 Task: Create a blank project BrainBridge with privacy Public and default view as List and in the team Taskers . Create three sections in the project as To-Do, Doing and Done
Action: Mouse moved to (84, 273)
Screenshot: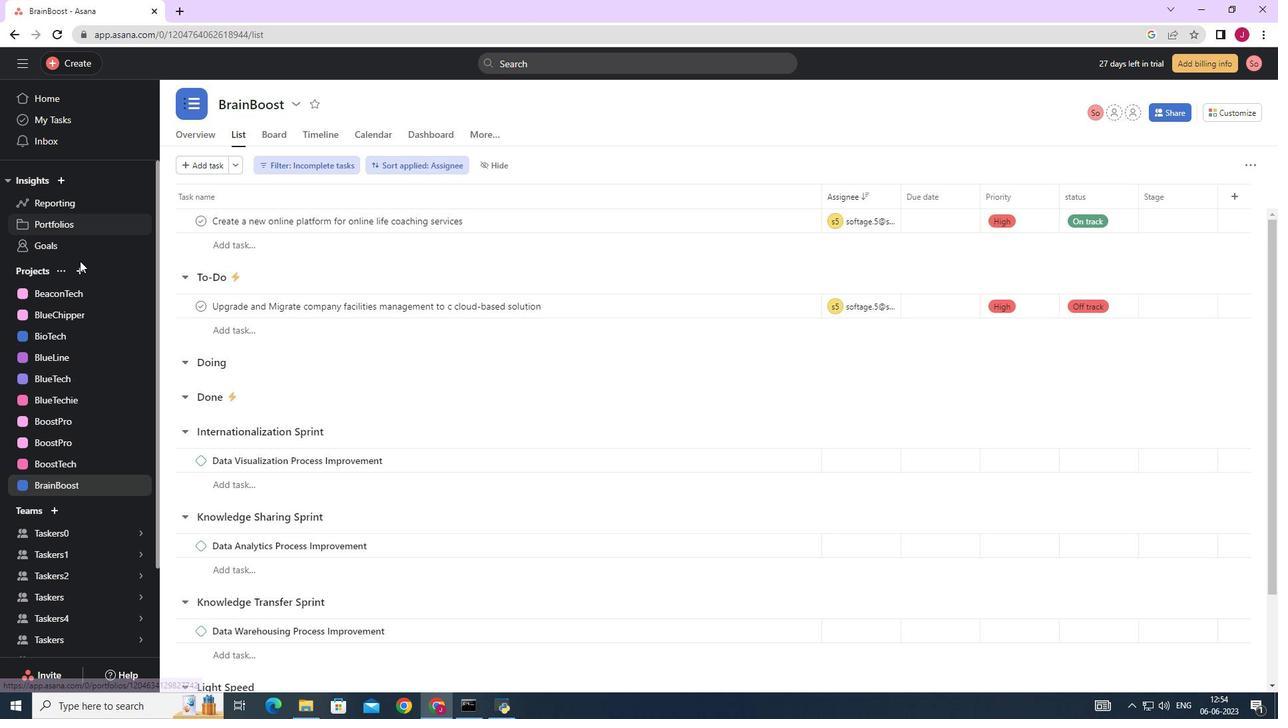 
Action: Mouse pressed left at (84, 273)
Screenshot: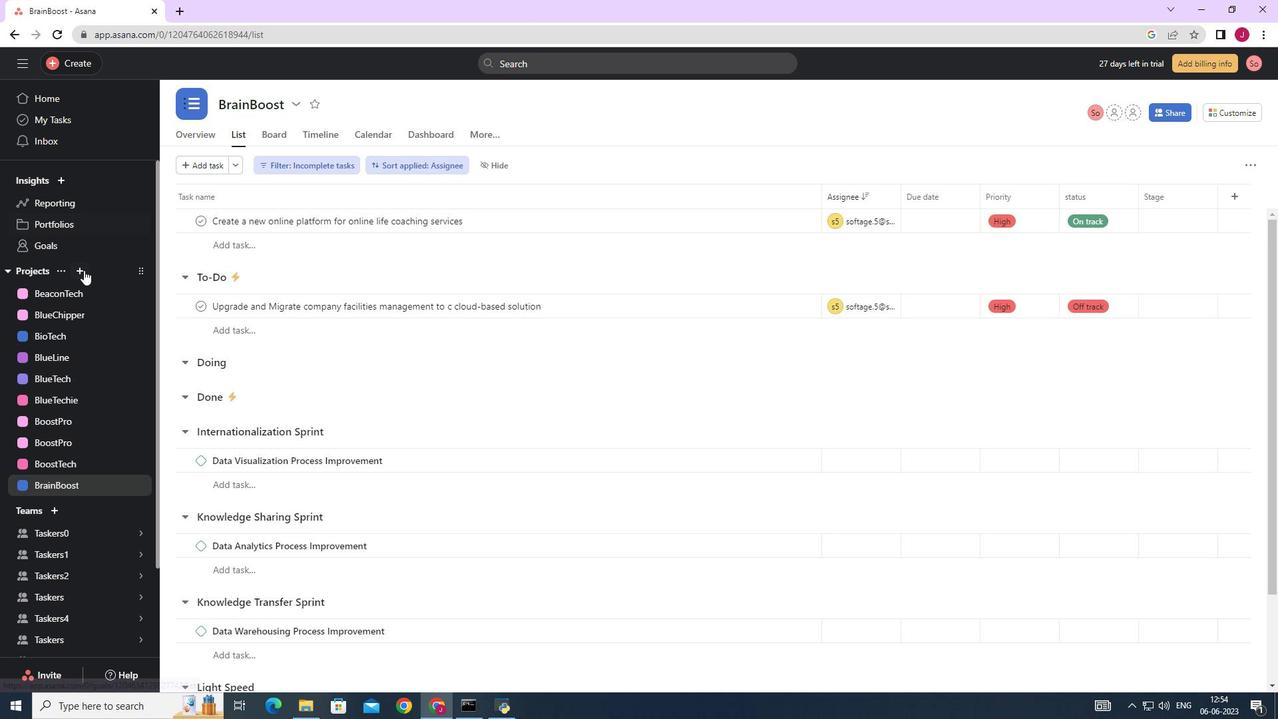 
Action: Mouse moved to (134, 301)
Screenshot: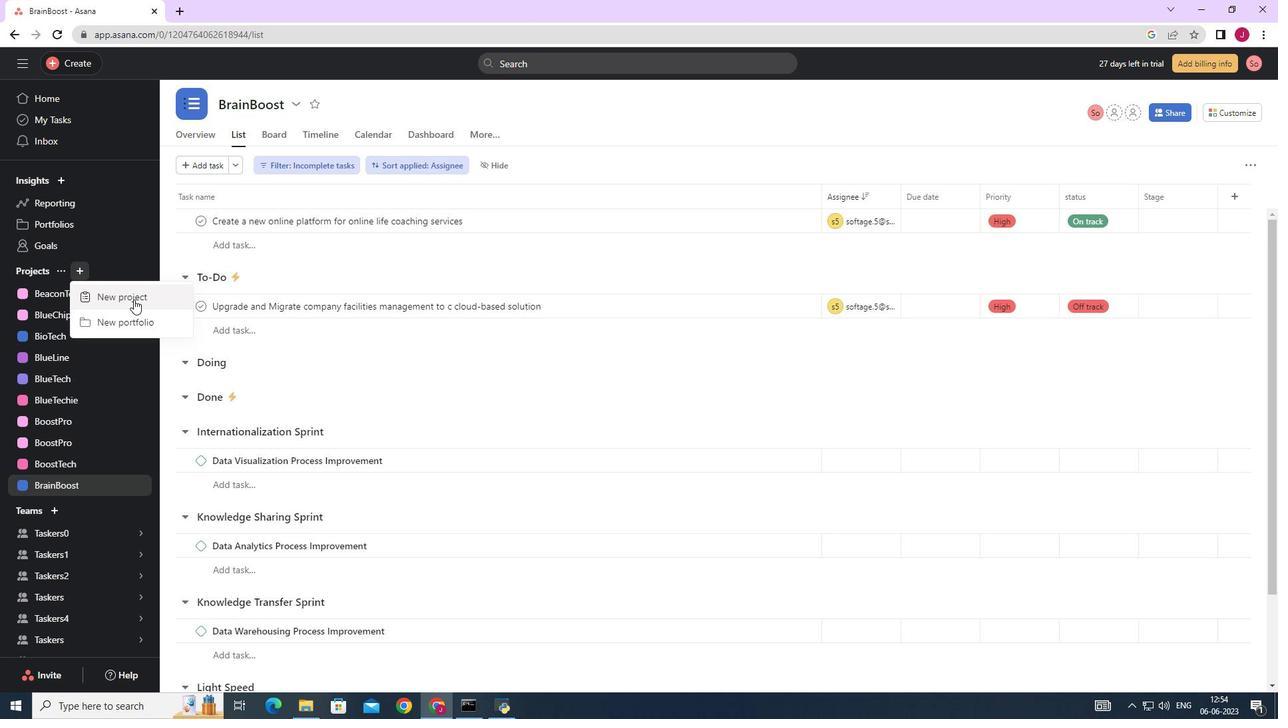 
Action: Mouse pressed left at (134, 301)
Screenshot: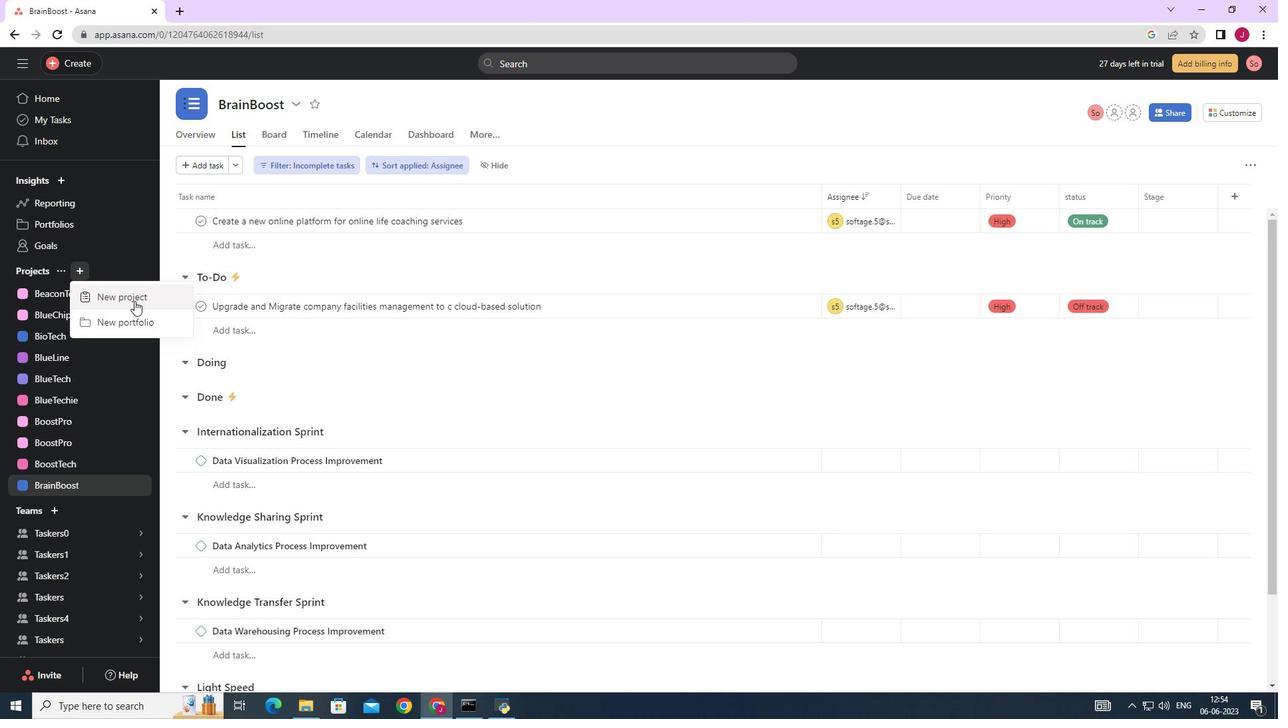 
Action: Mouse moved to (520, 274)
Screenshot: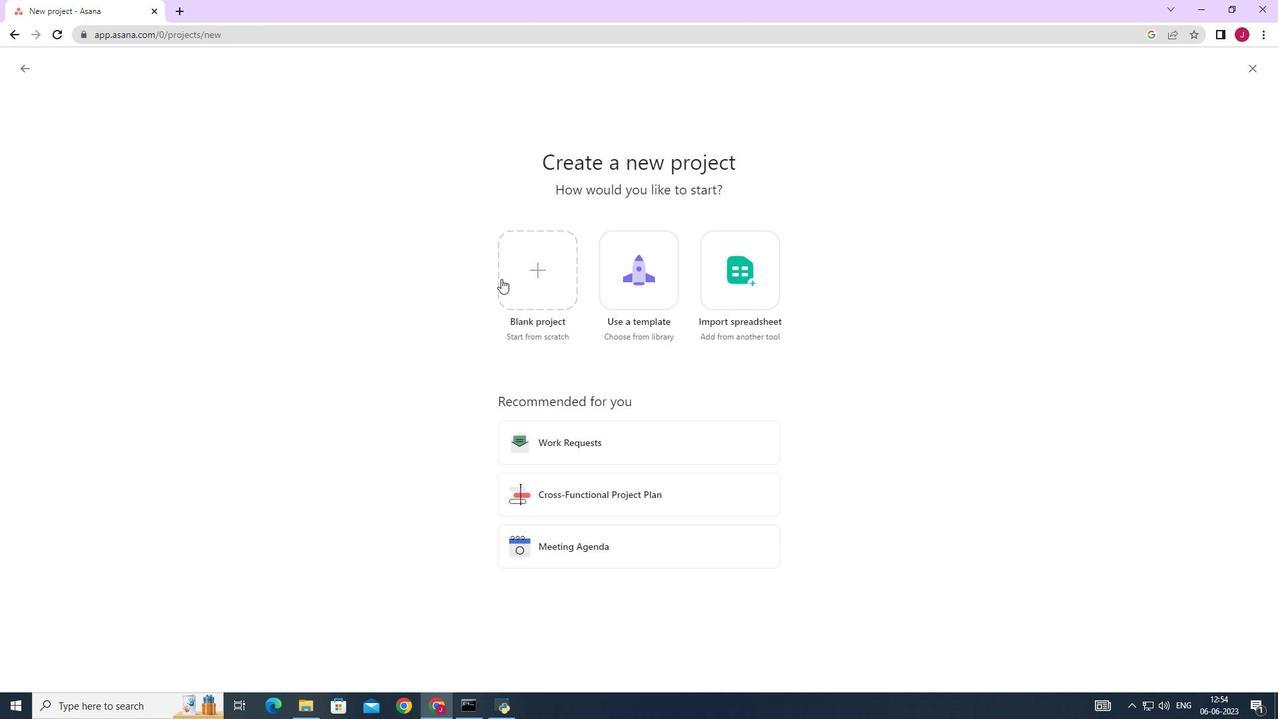 
Action: Mouse pressed left at (520, 274)
Screenshot: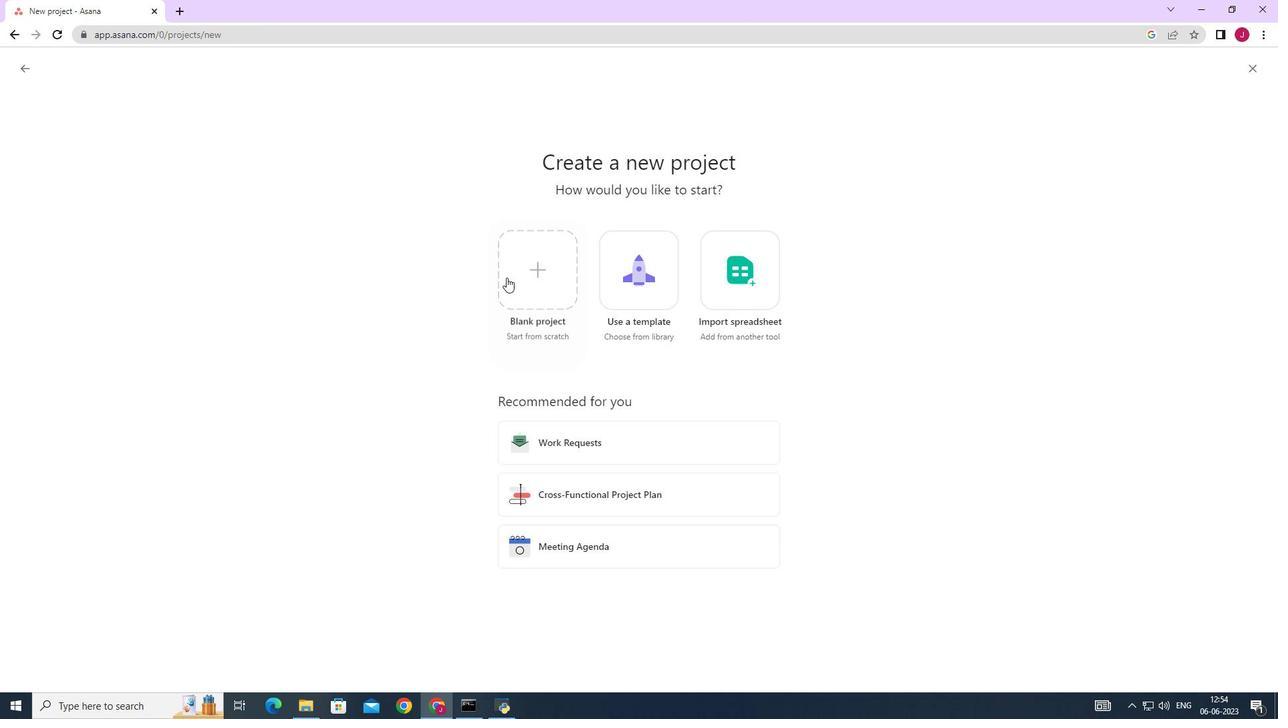 
Action: Mouse moved to (334, 166)
Screenshot: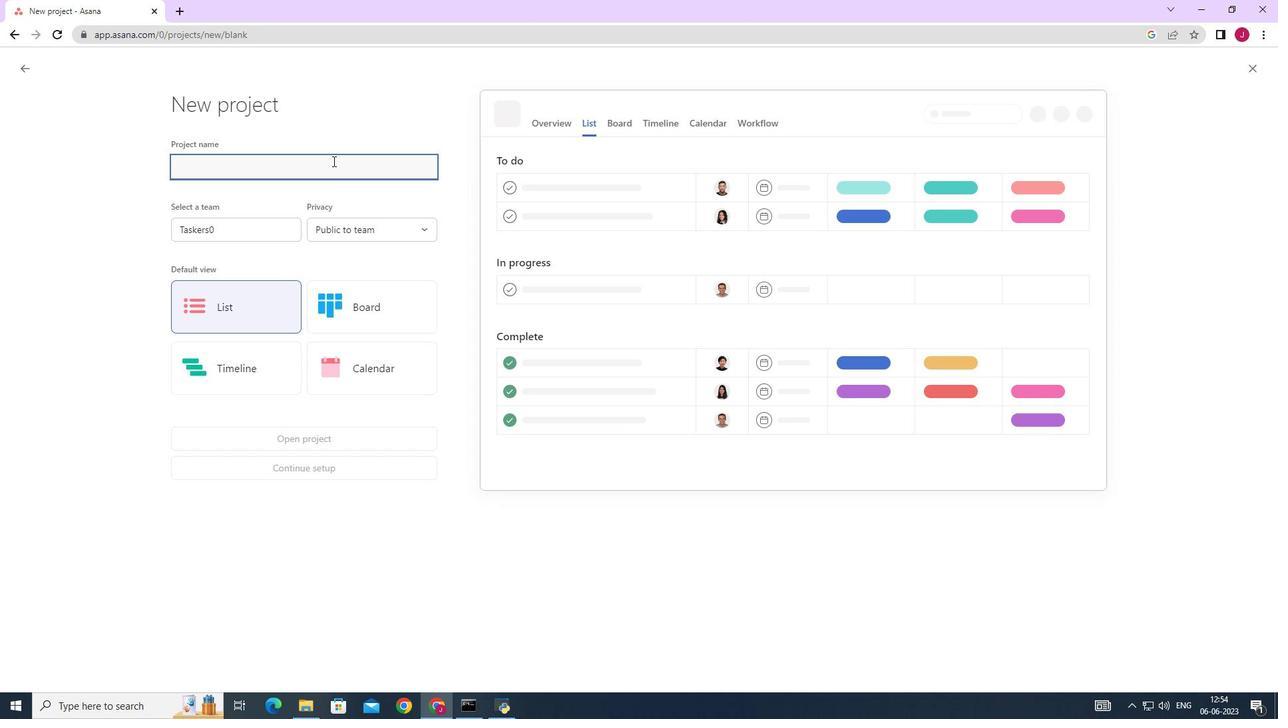 
Action: Mouse pressed left at (334, 166)
Screenshot: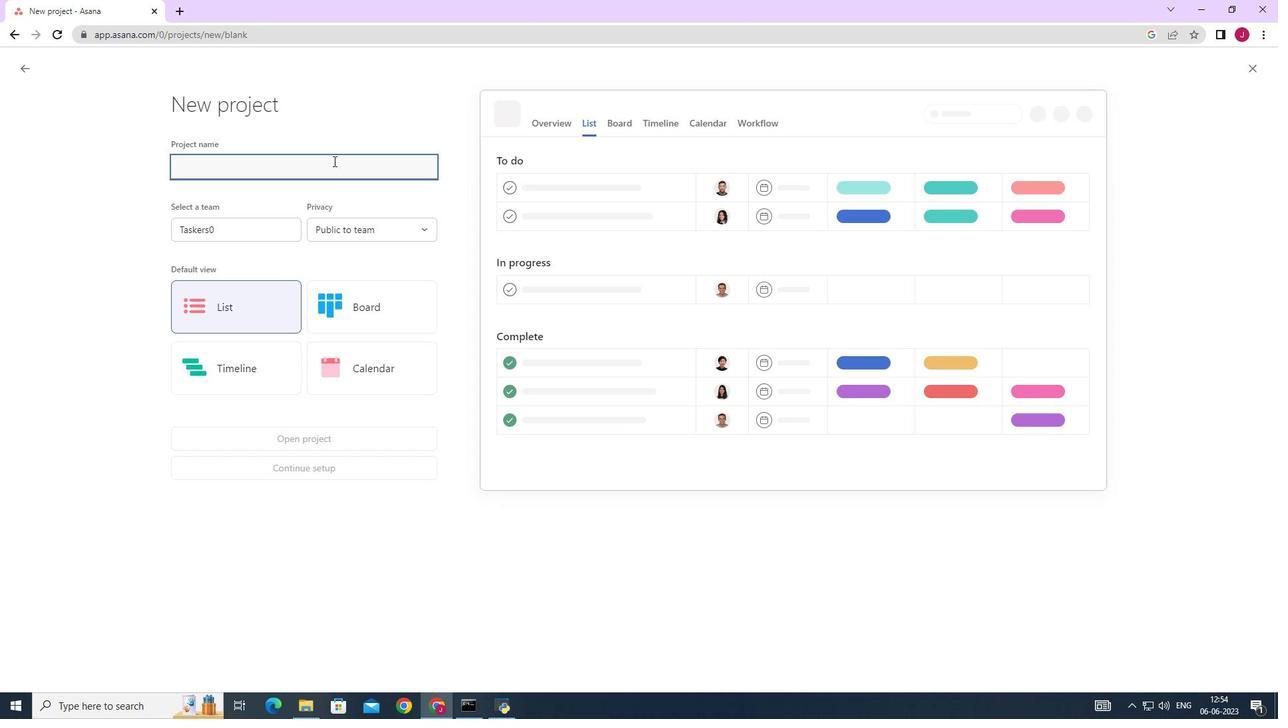 
Action: Key pressed <Key.caps_lock>B<Key.caps_lock>rain<Key.space><Key.backspace><Key.caps_lock>BR<Key.caps_lock><Key.backspace><Key.caps_lock><Key.caps_lock>ri
Screenshot: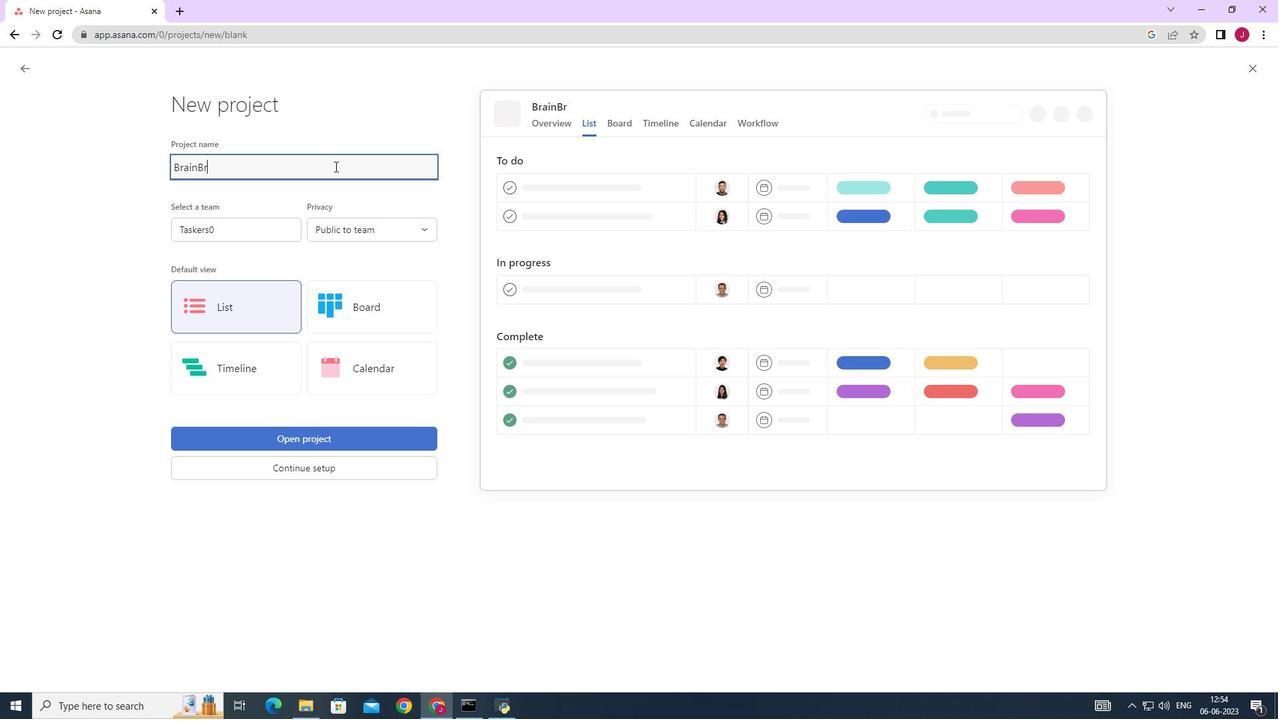 
Action: Mouse moved to (334, 167)
Screenshot: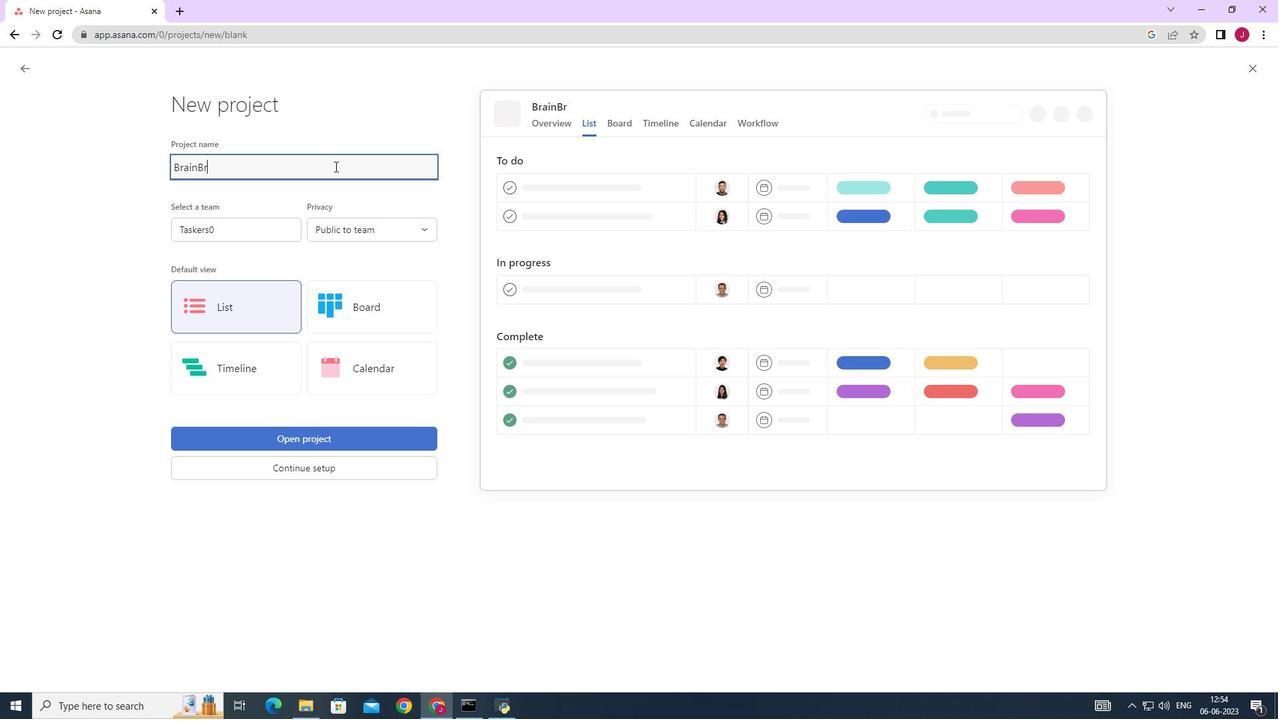 
Action: Key pressed dge
Screenshot: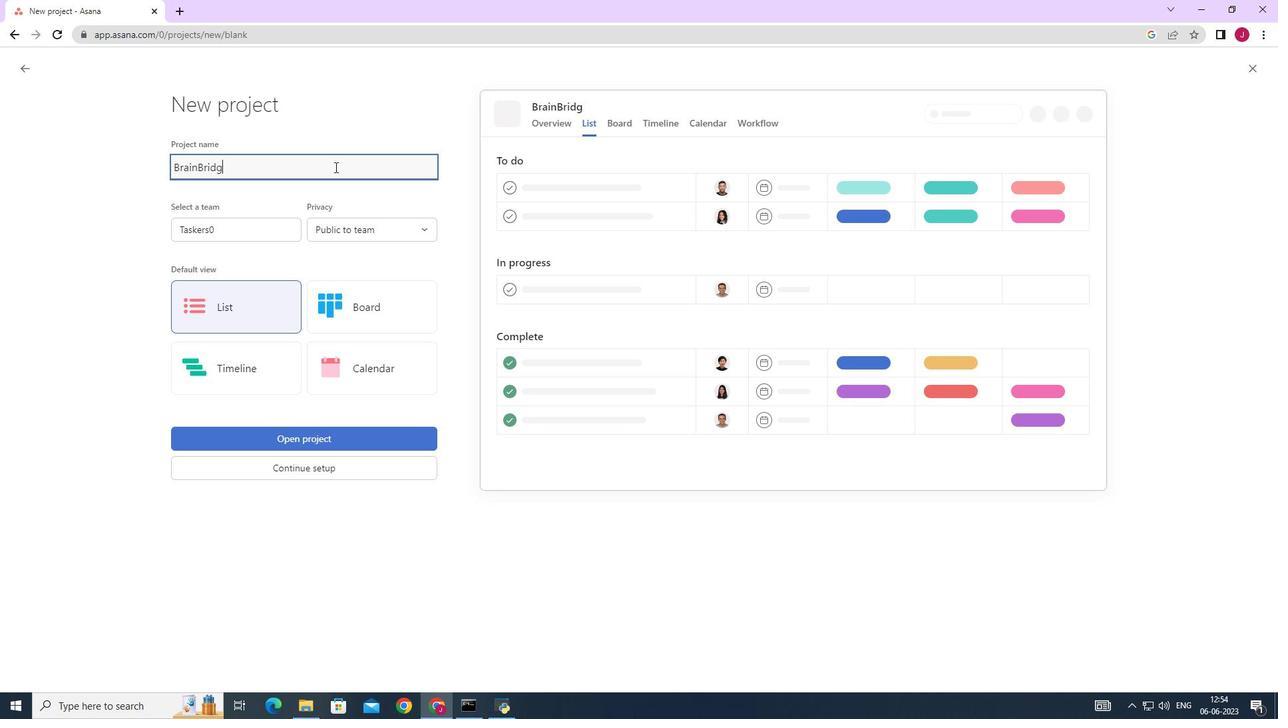 
Action: Mouse moved to (235, 231)
Screenshot: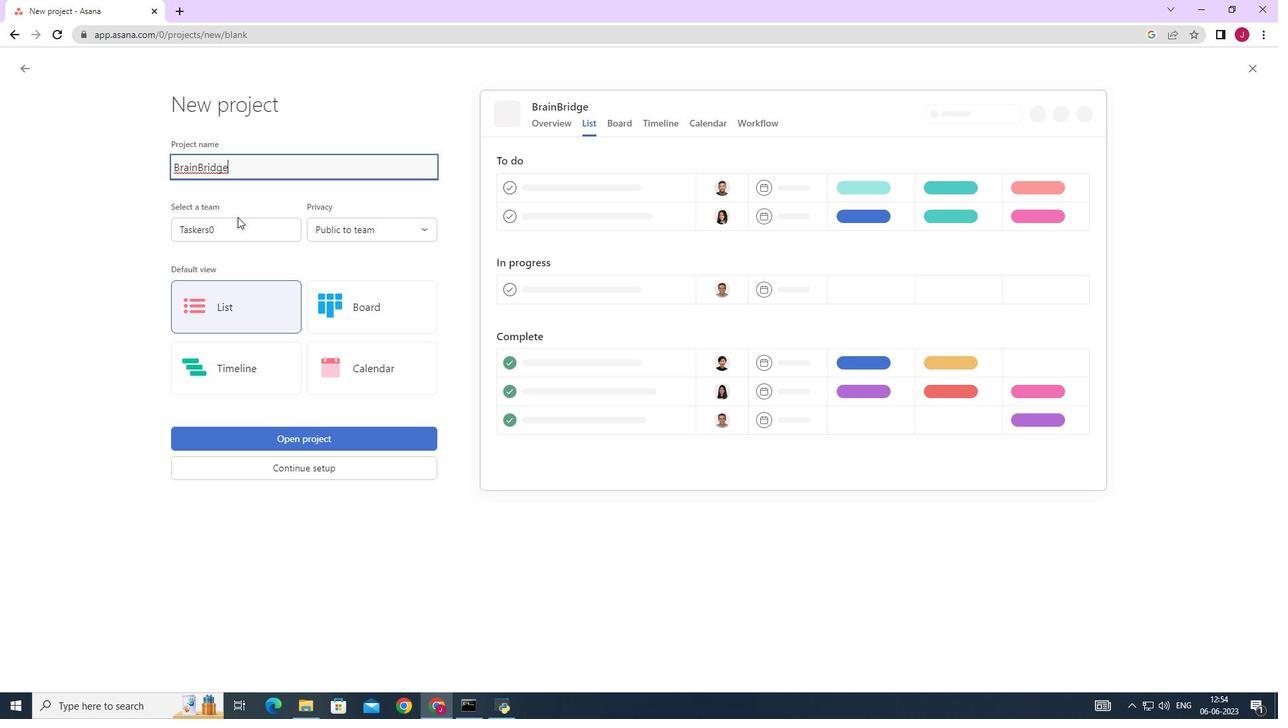 
Action: Mouse pressed left at (235, 231)
Screenshot: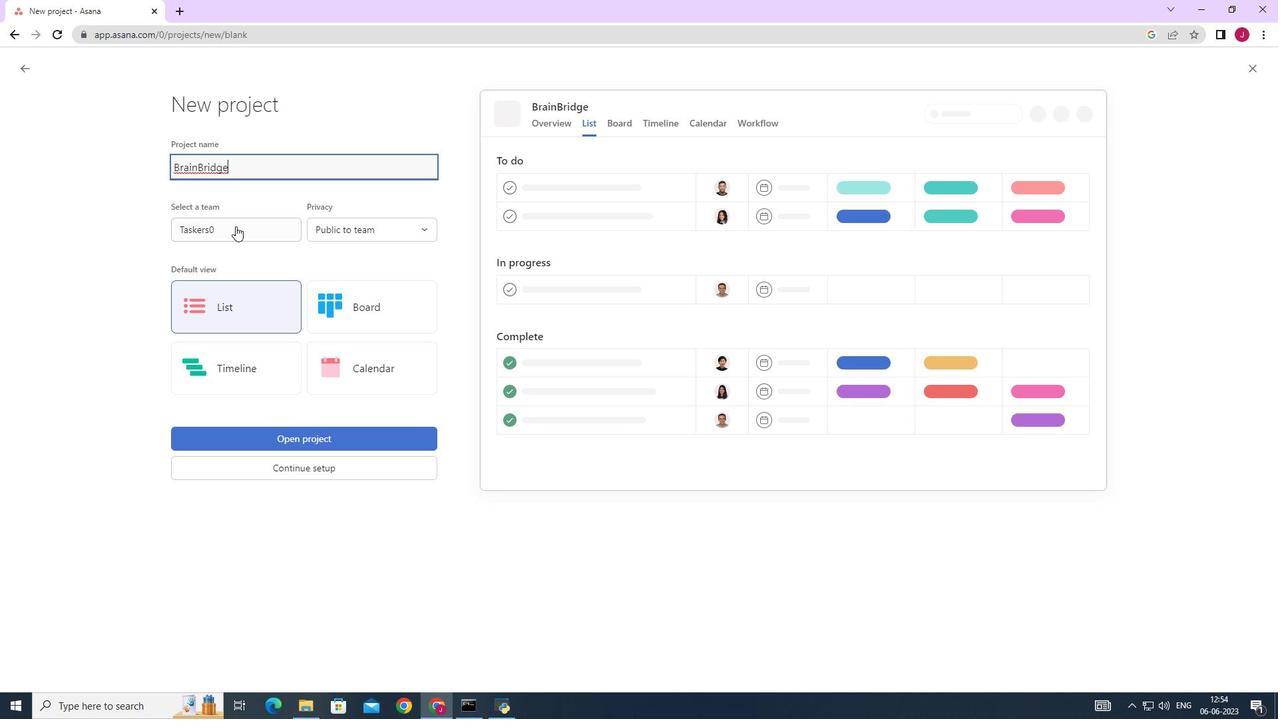 
Action: Mouse moved to (232, 279)
Screenshot: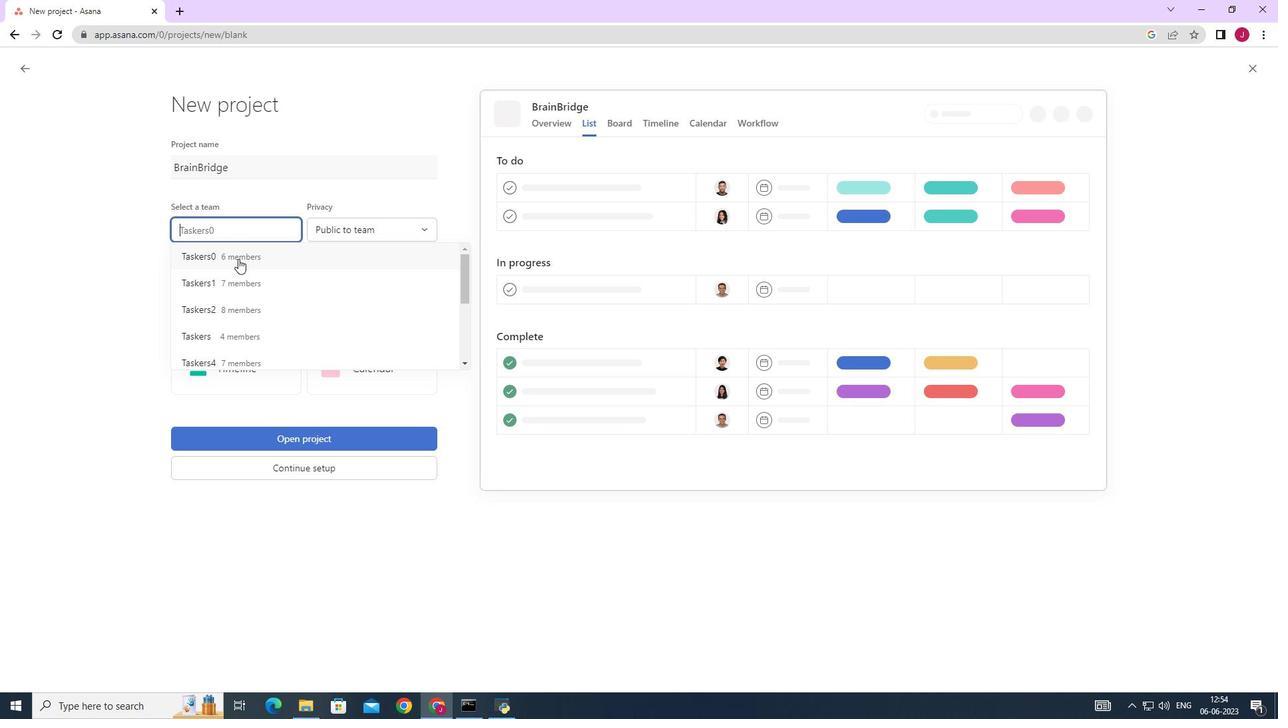 
Action: Mouse pressed left at (232, 279)
Screenshot: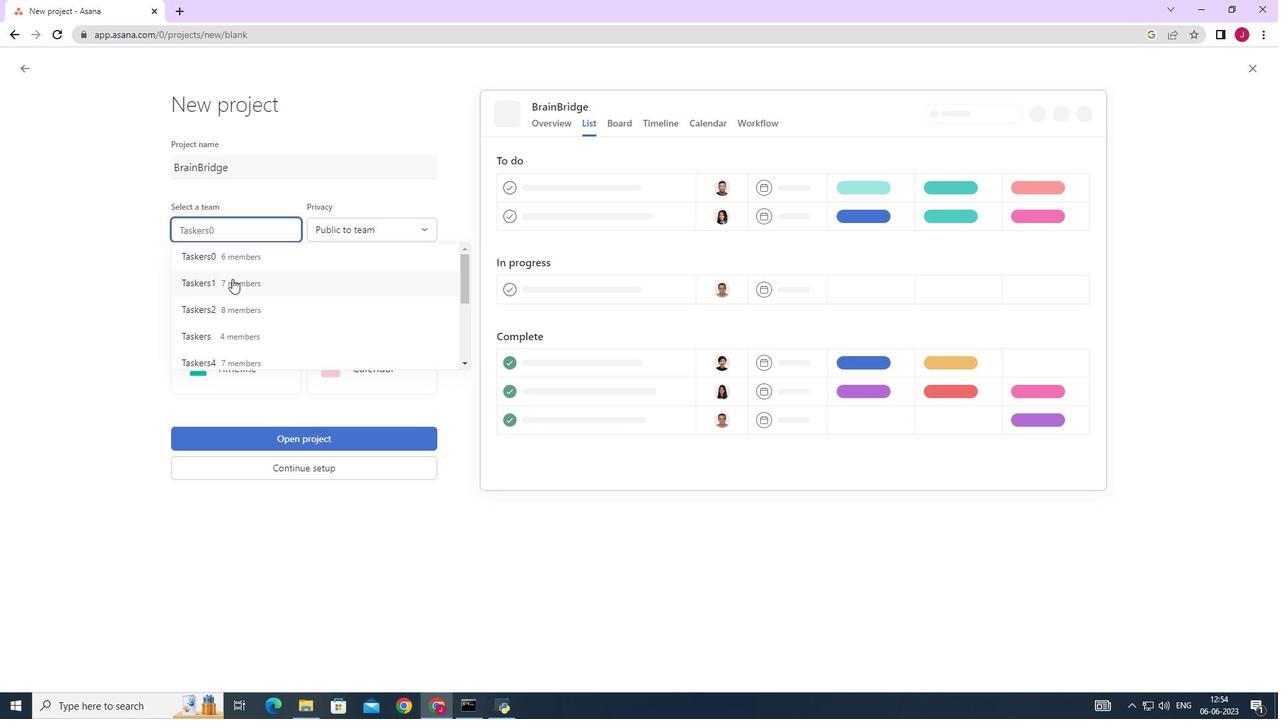 
Action: Mouse moved to (376, 233)
Screenshot: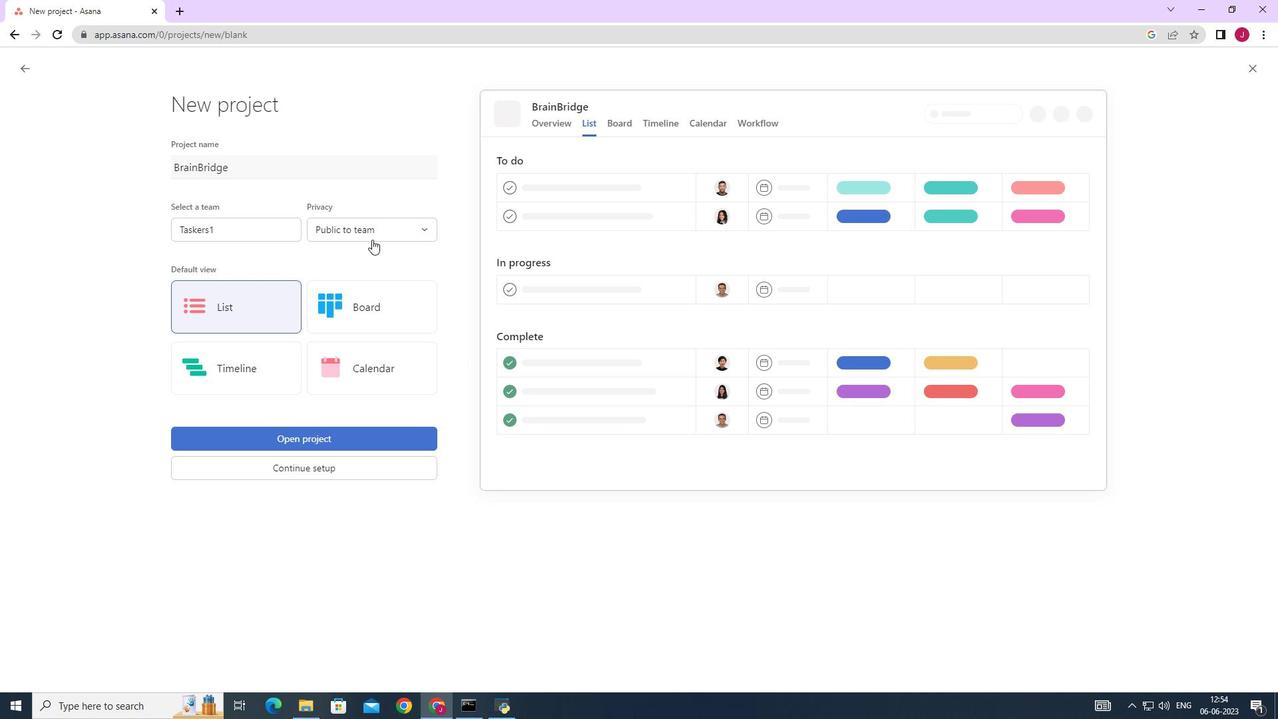 
Action: Mouse pressed left at (376, 233)
Screenshot: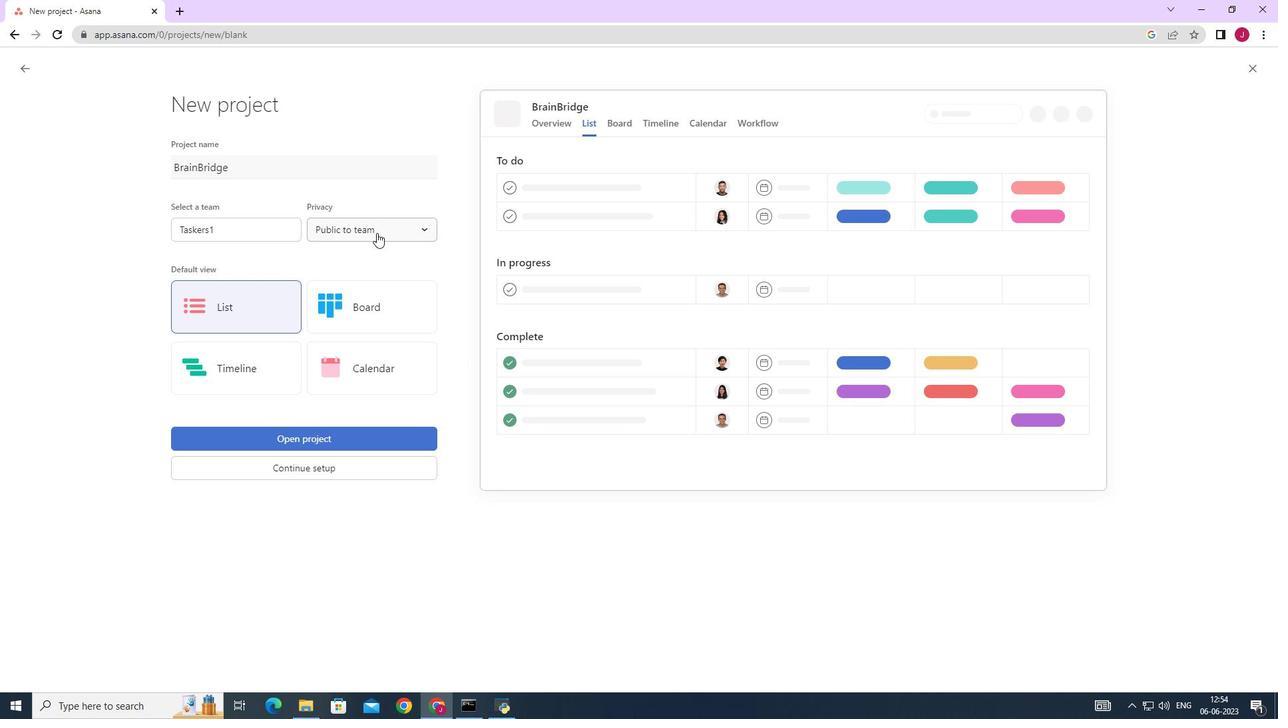 
Action: Mouse moved to (369, 254)
Screenshot: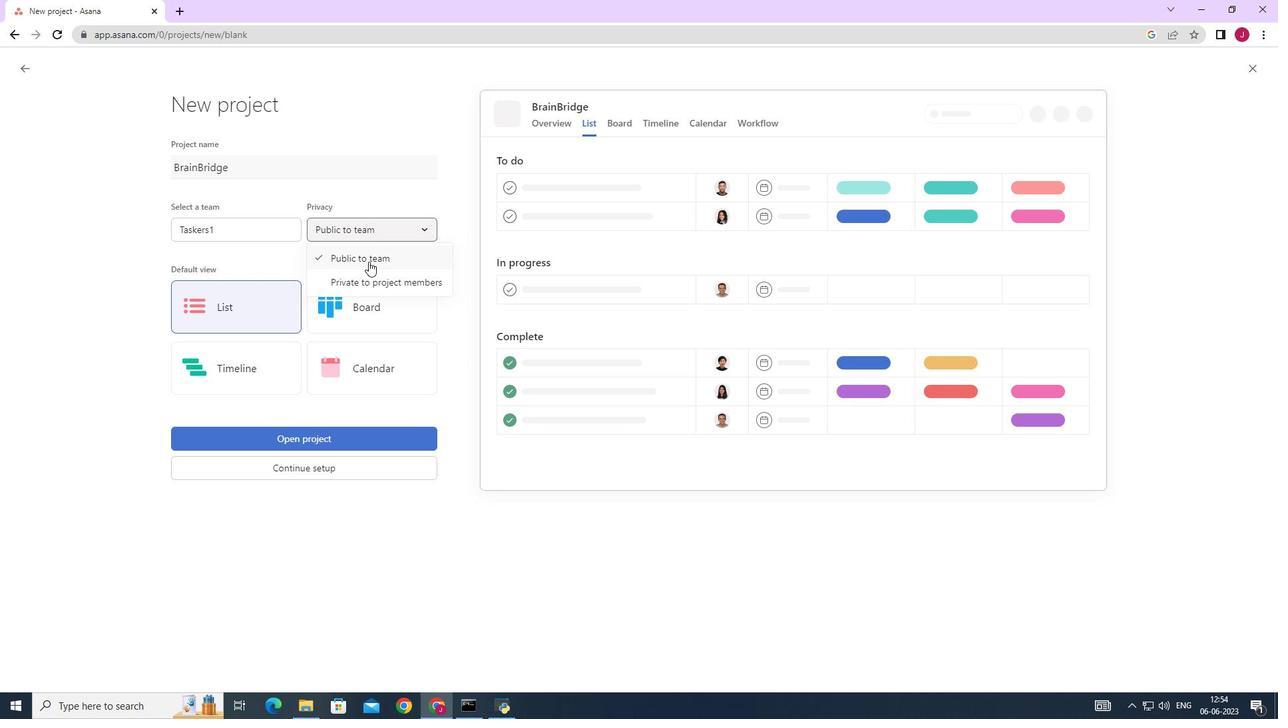 
Action: Mouse pressed left at (369, 254)
Screenshot: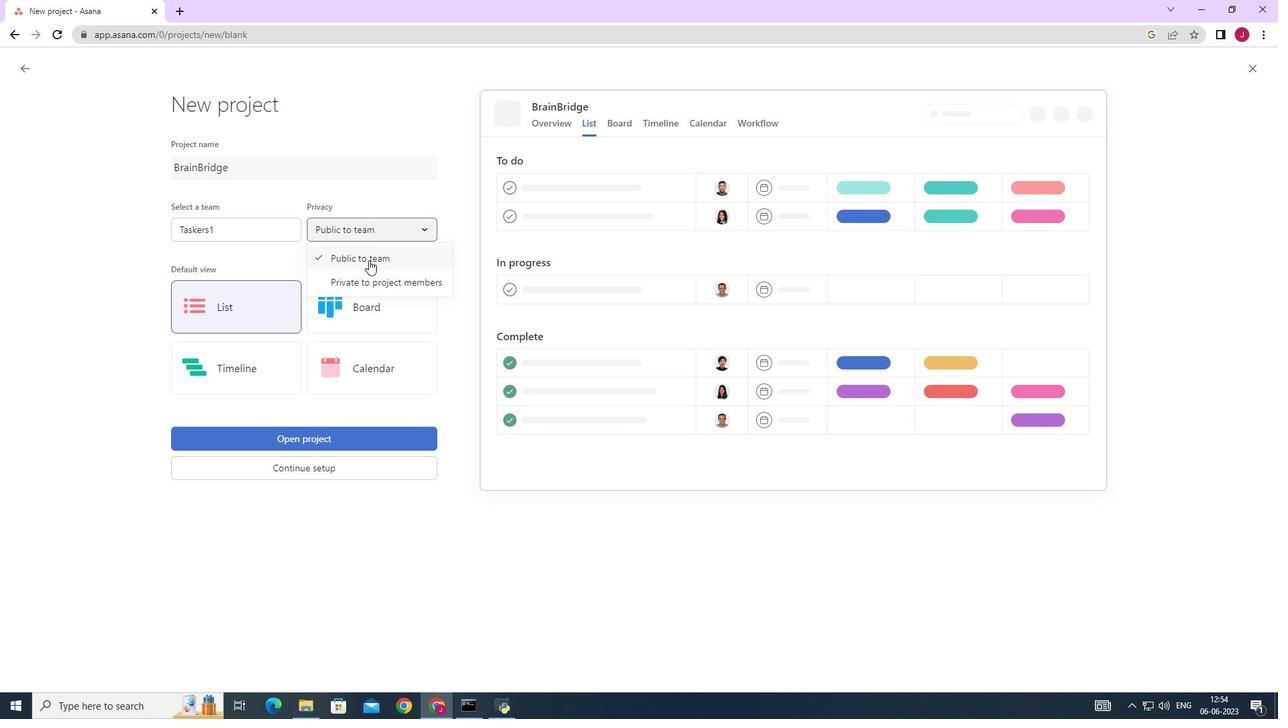
Action: Mouse moved to (243, 308)
Screenshot: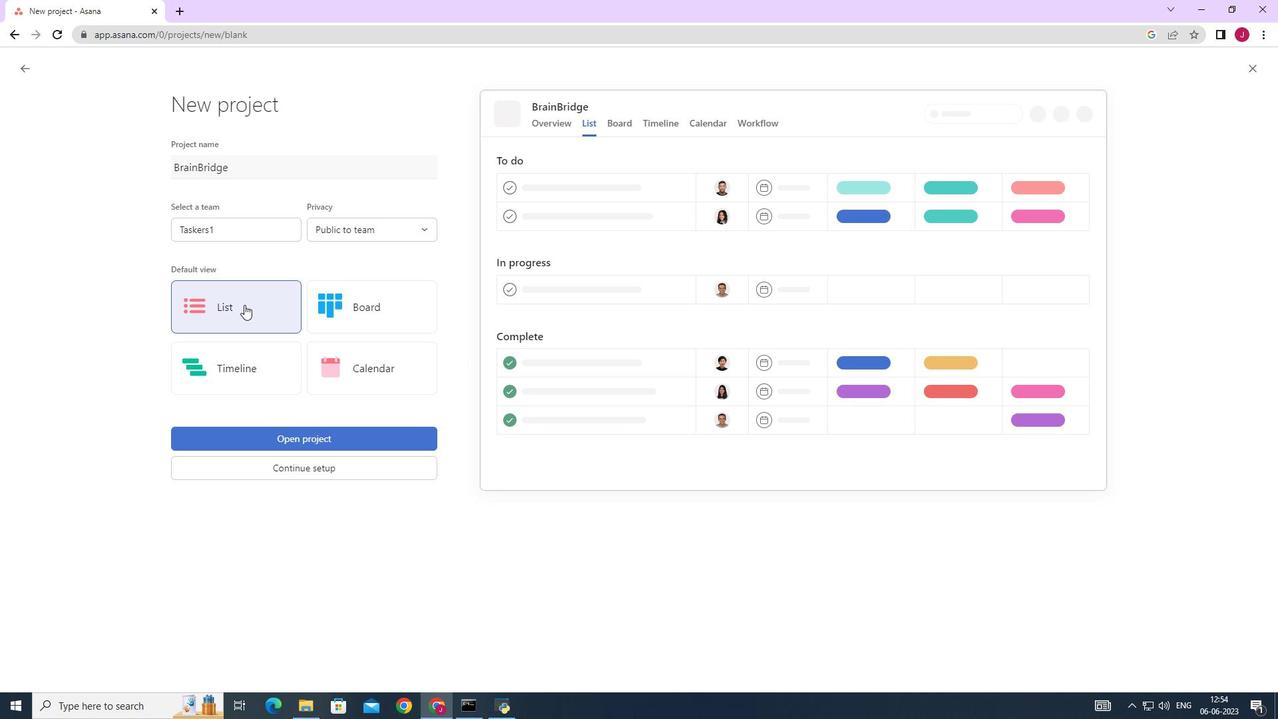 
Action: Mouse pressed left at (243, 308)
Screenshot: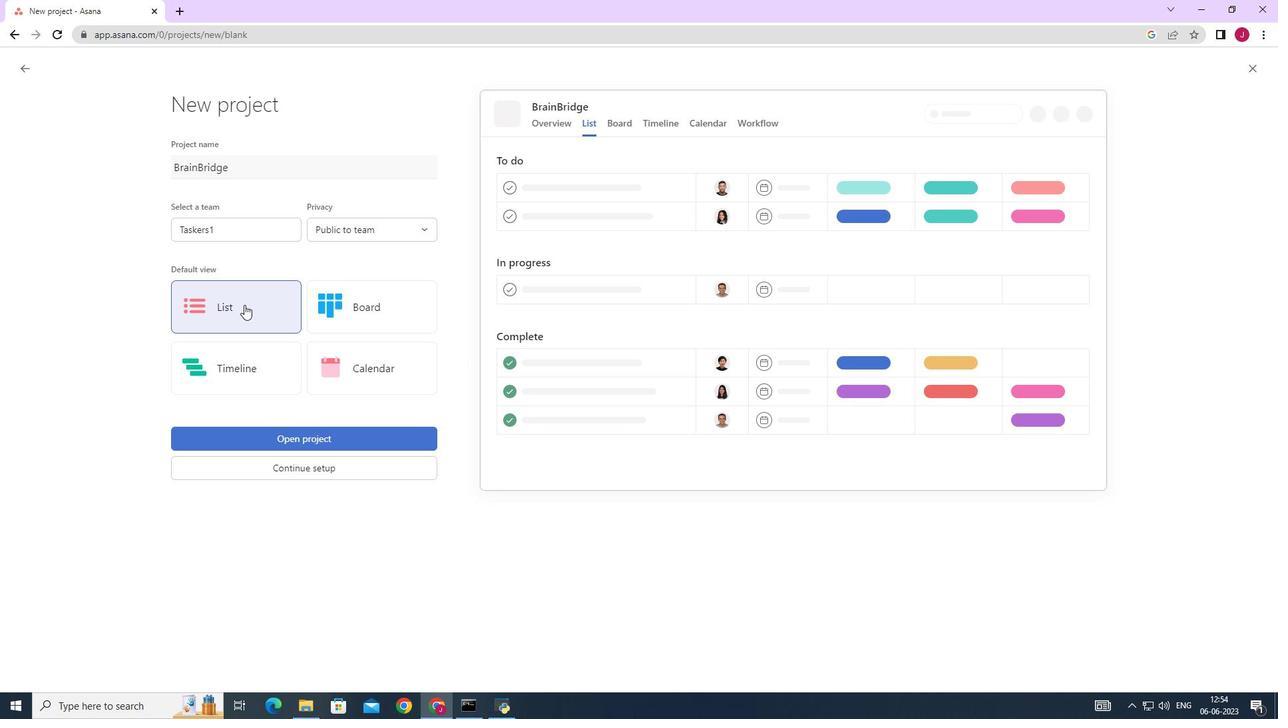 
Action: Mouse moved to (285, 434)
Screenshot: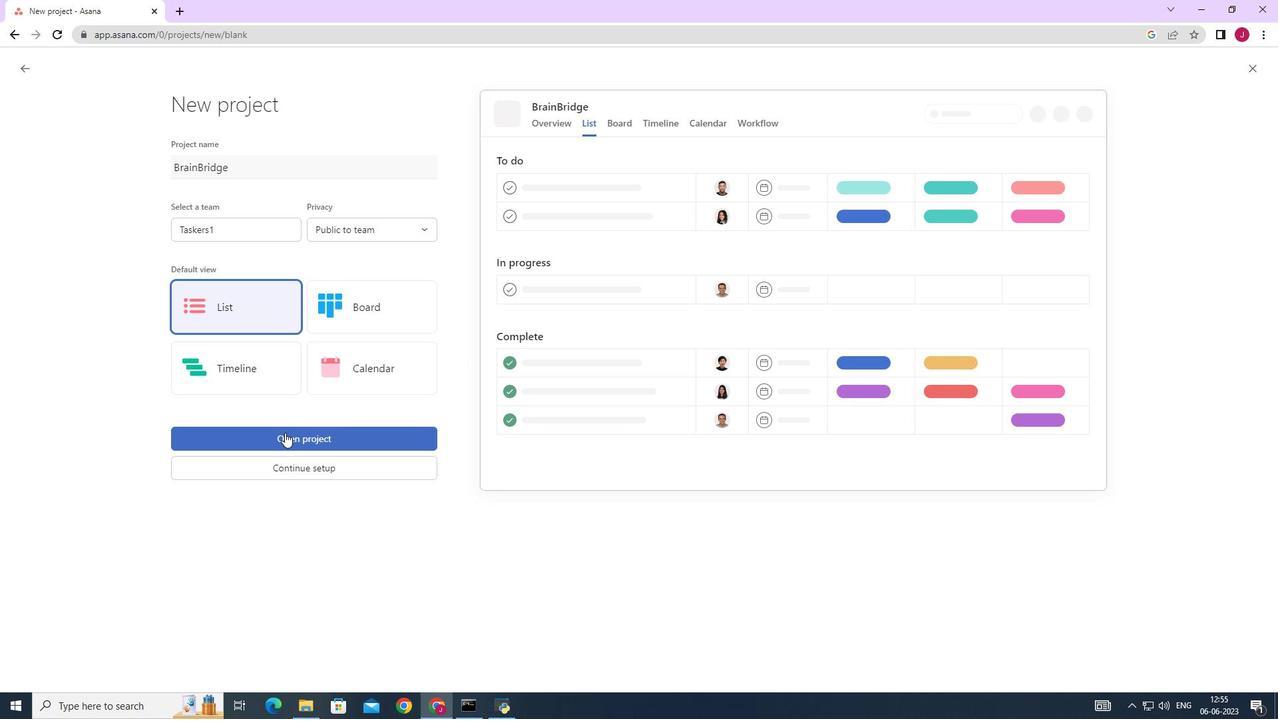 
Action: Mouse pressed left at (285, 434)
Screenshot: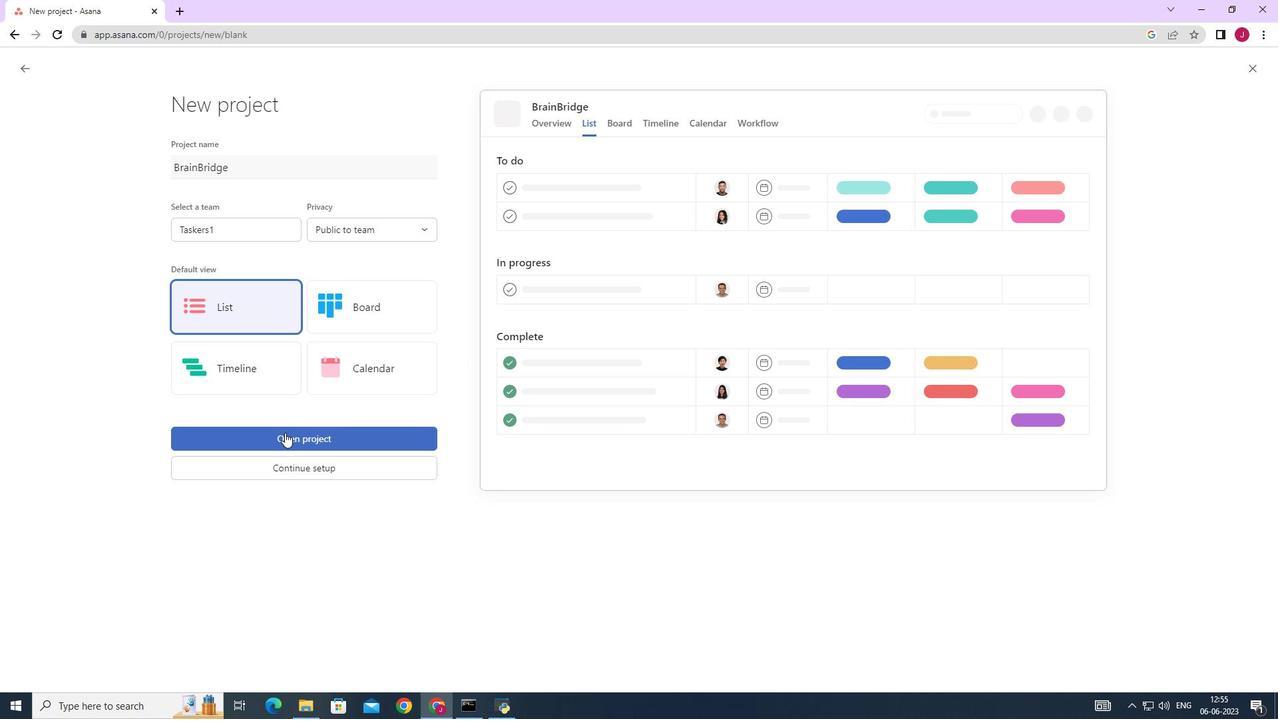
Action: Mouse moved to (223, 290)
Screenshot: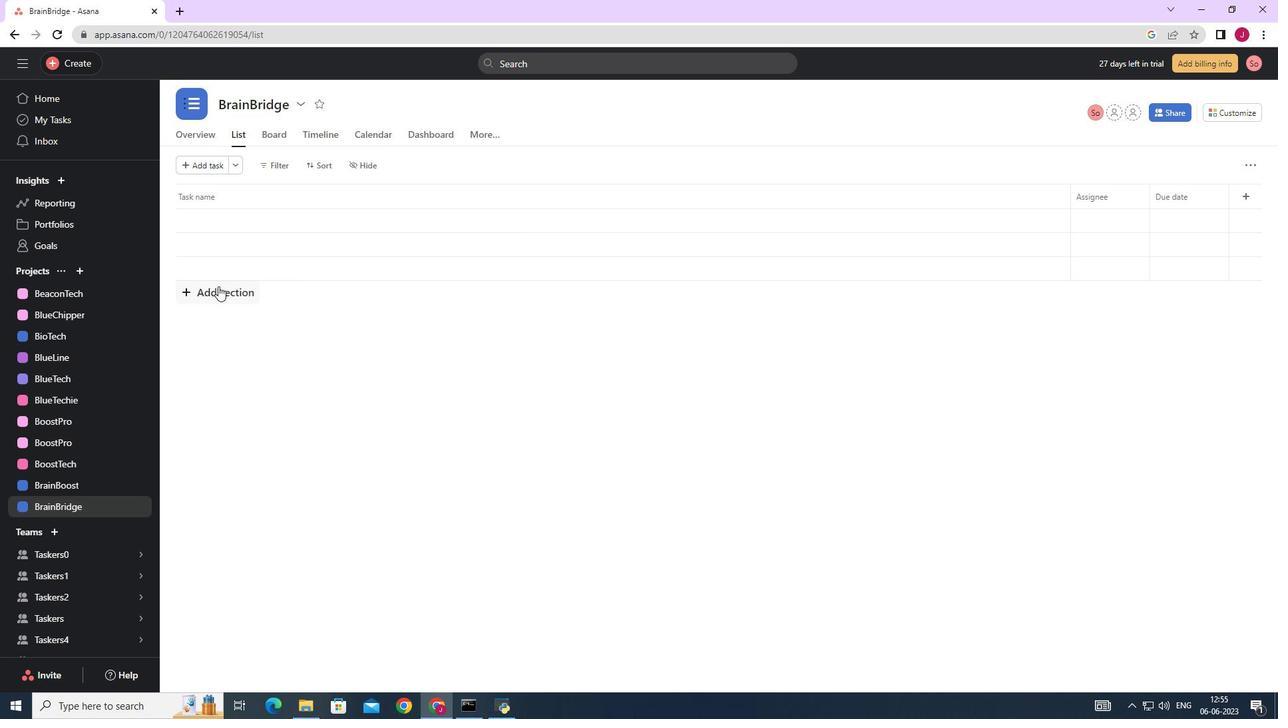 
Action: Mouse pressed left at (223, 290)
Screenshot: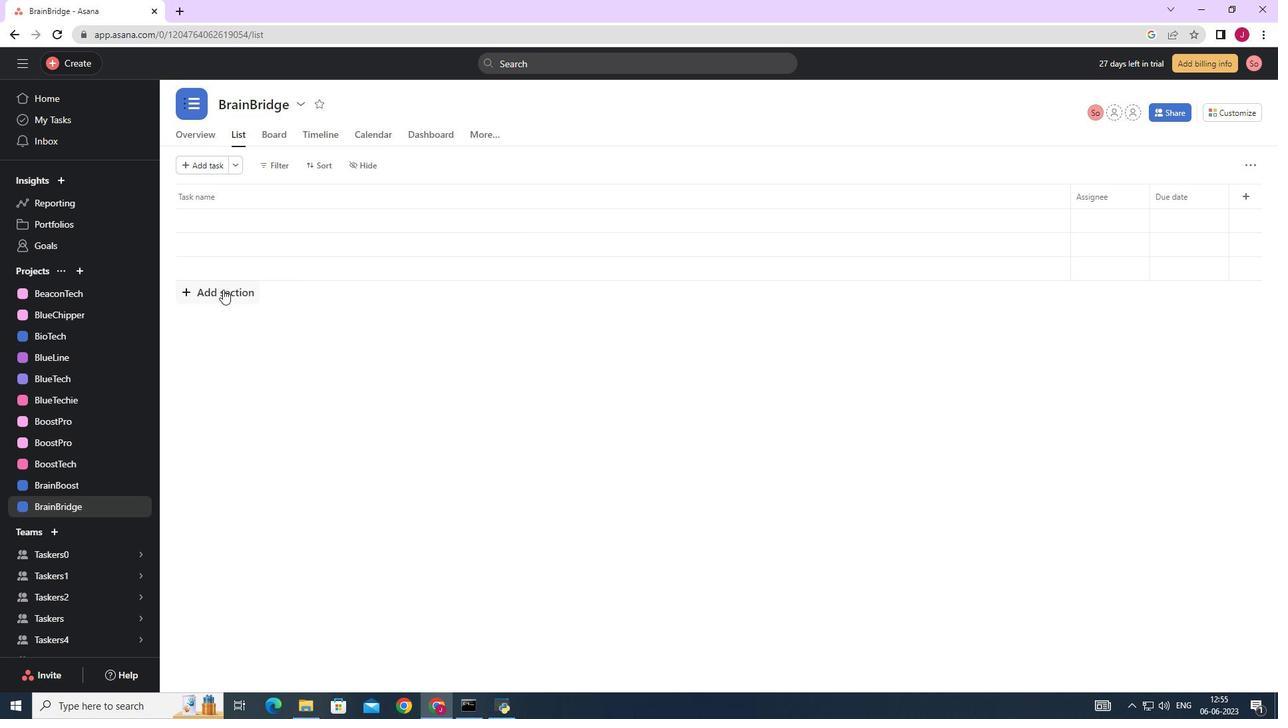 
Action: Mouse moved to (223, 290)
Screenshot: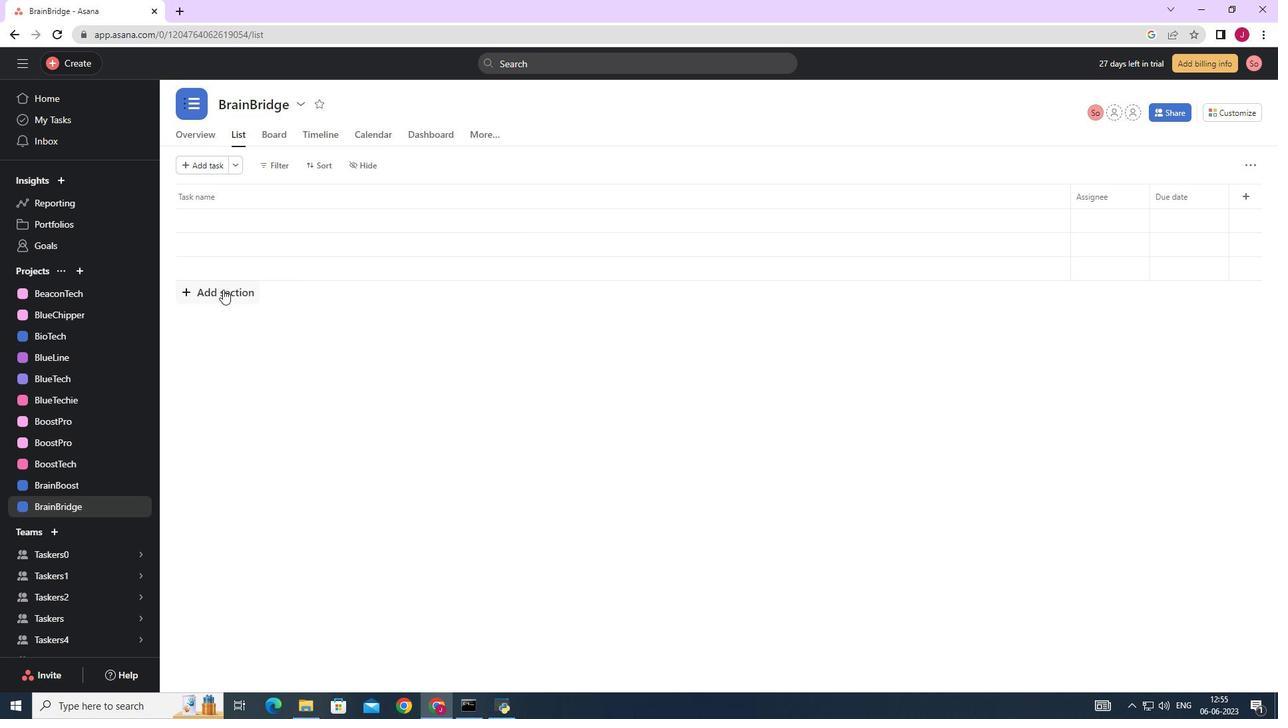 
Action: Key pressed <Key.caps_lock>T<Key.caps_lock>o-<Key.caps_lock>D<Key.caps_lock>o
Screenshot: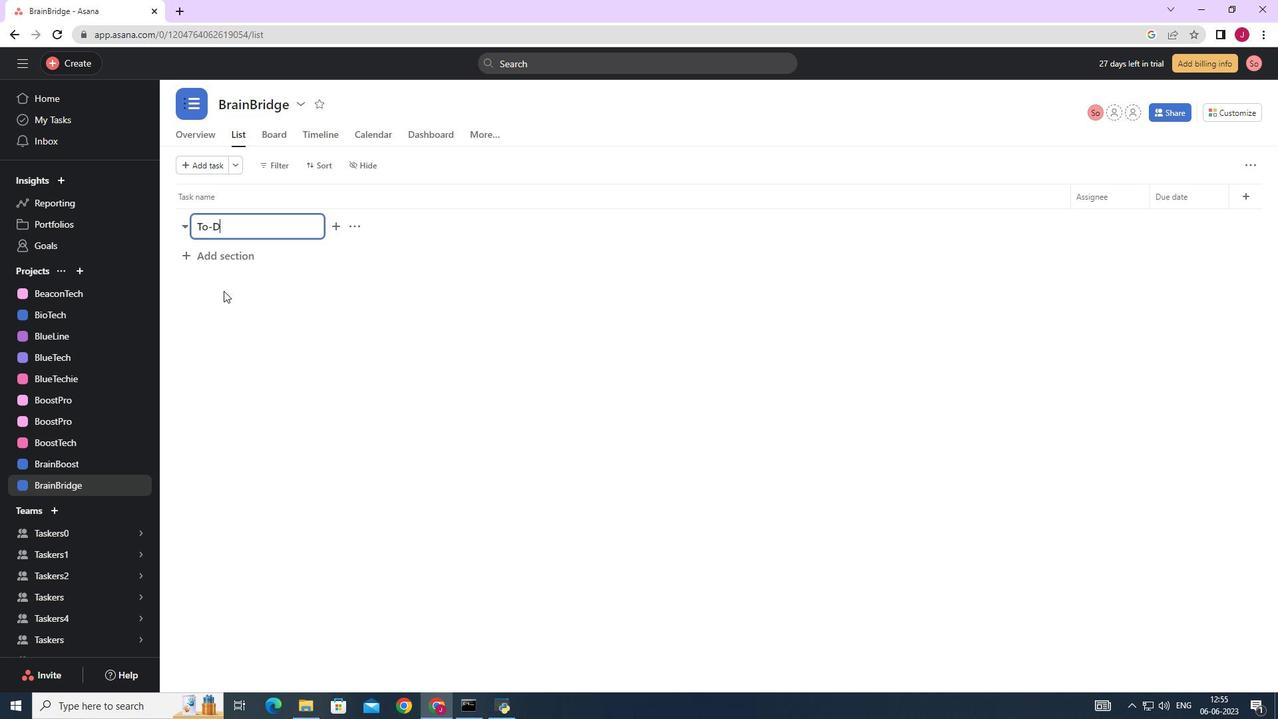 
Action: Mouse moved to (237, 251)
Screenshot: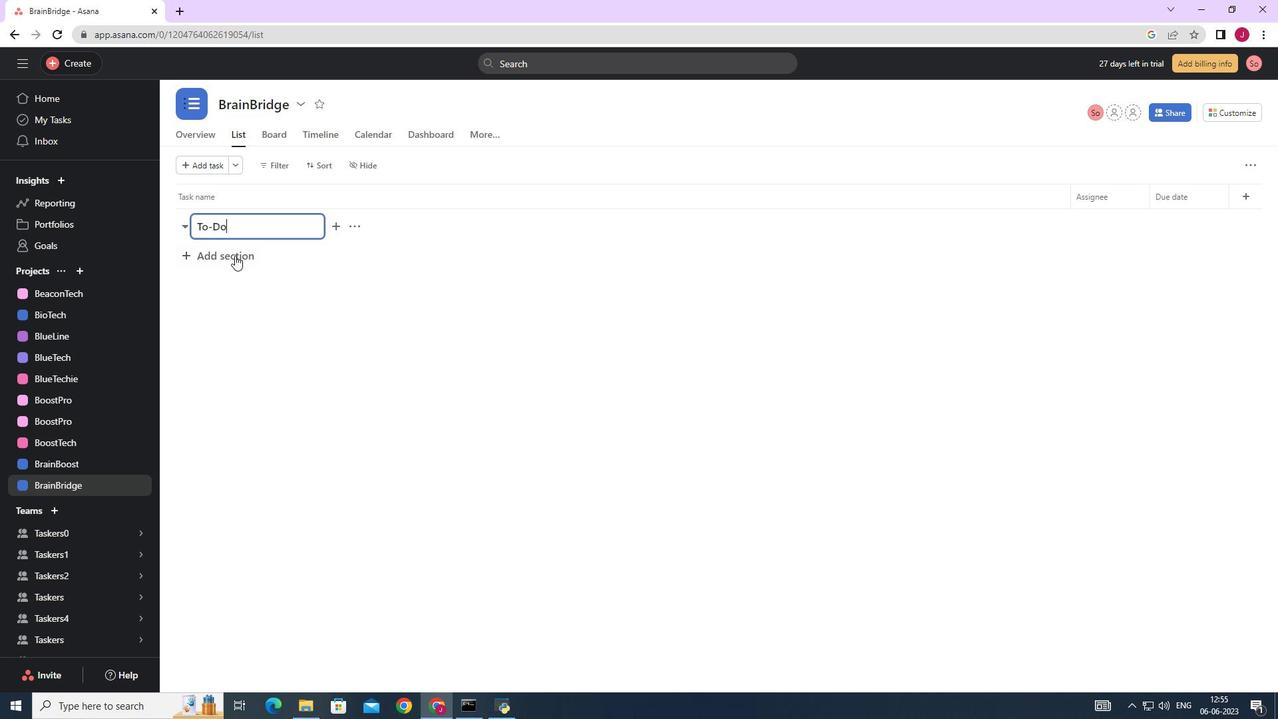 
Action: Mouse pressed left at (237, 251)
Screenshot: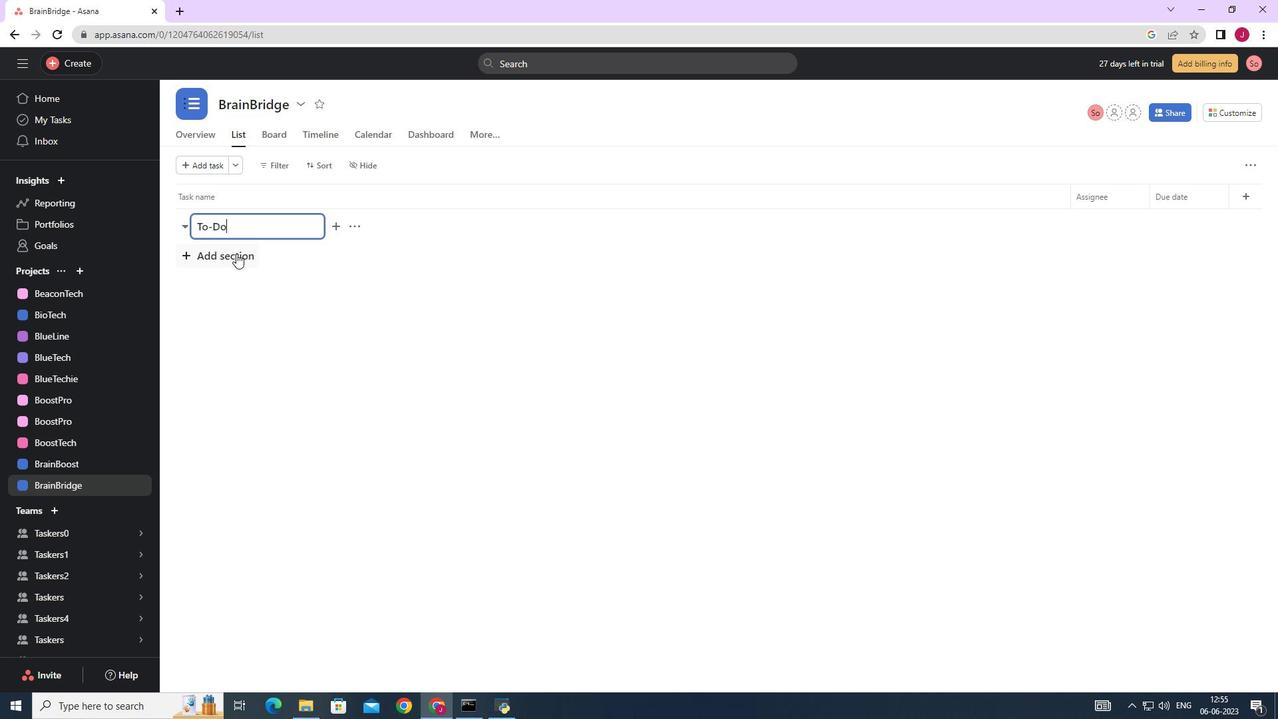
Action: Key pressed <Key.caps_lock>D<Key.caps_lock>oing
Screenshot: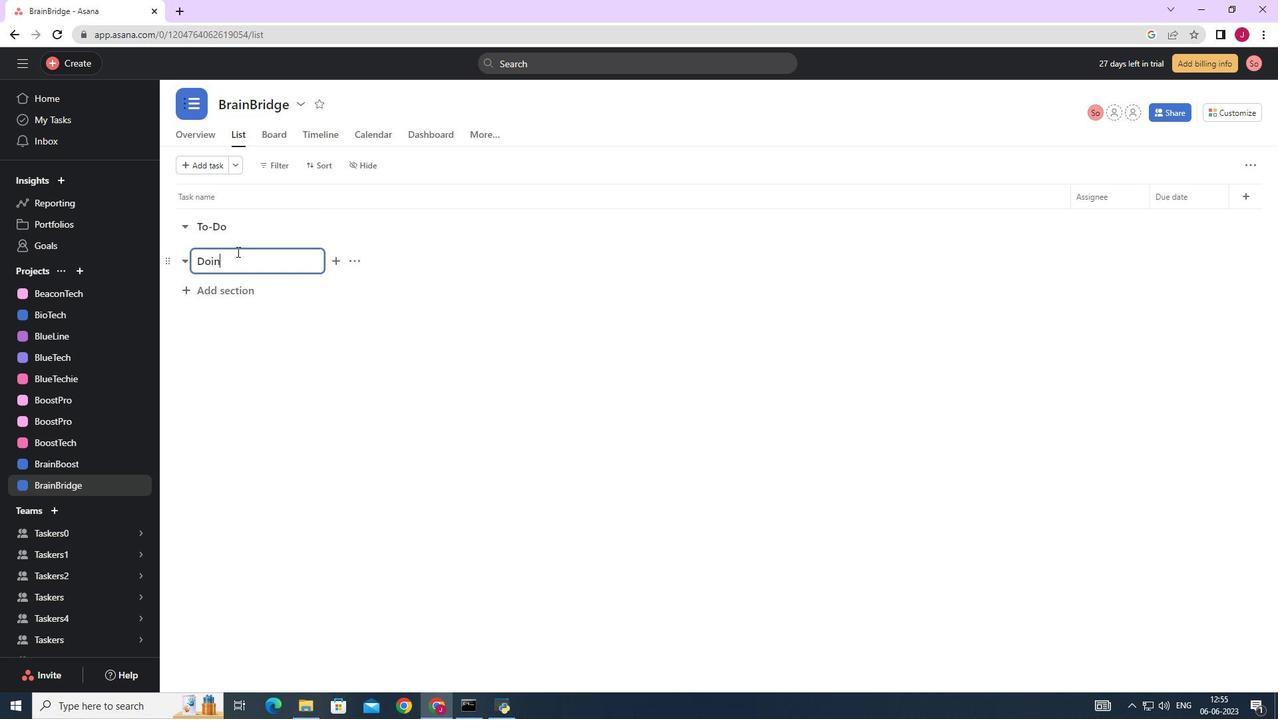 
Action: Mouse moved to (239, 287)
Screenshot: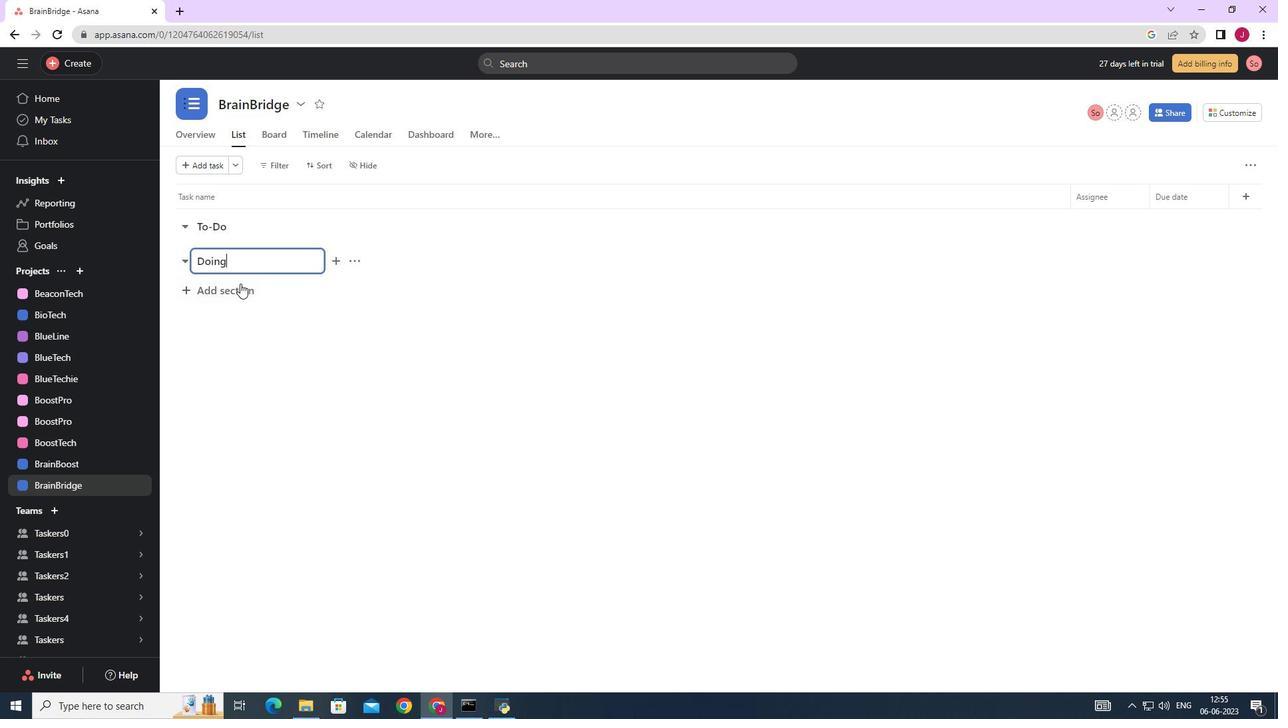 
Action: Mouse pressed left at (239, 287)
Screenshot: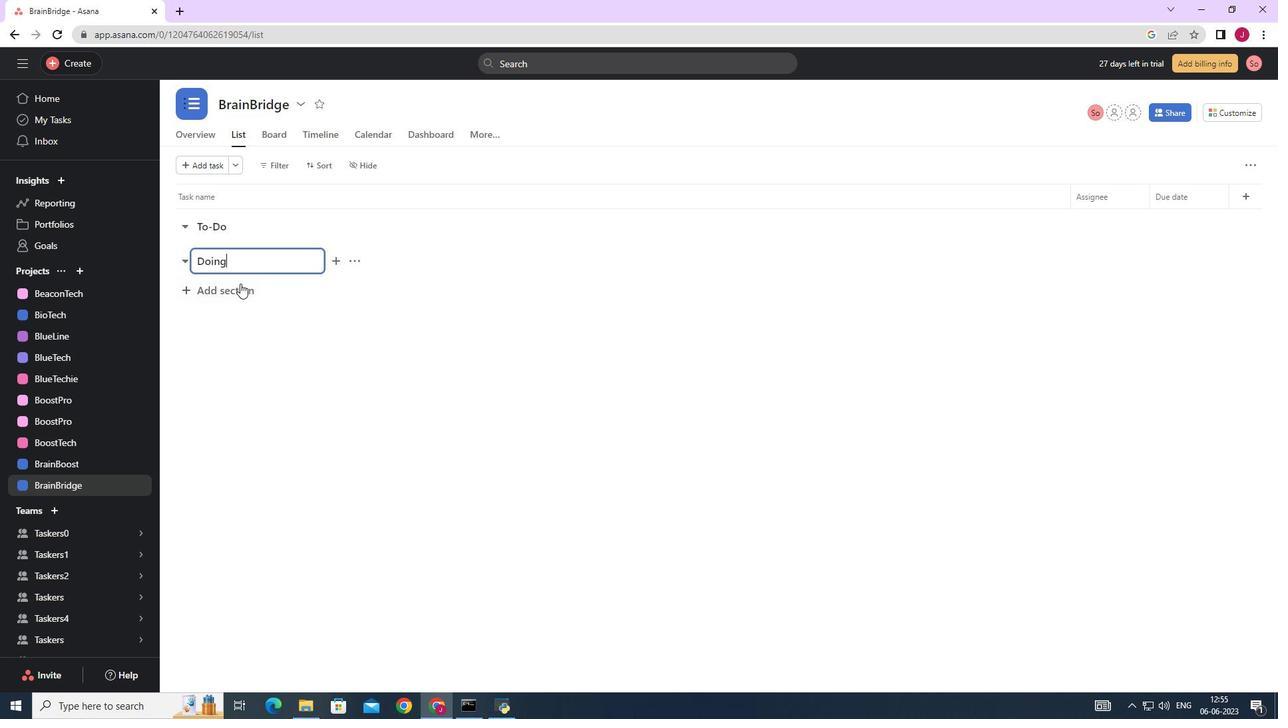 
Action: Mouse moved to (238, 288)
Screenshot: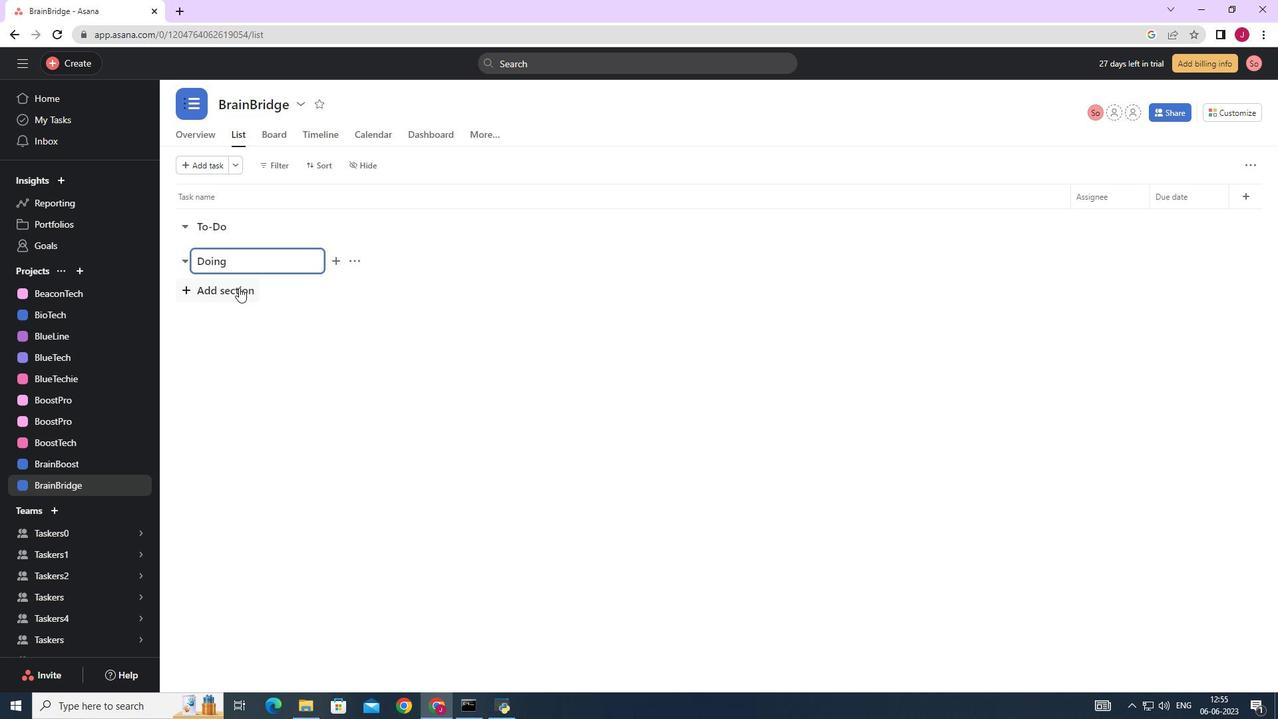 
Action: Key pressed <Key.caps_lock>D<Key.caps_lock>one
Screenshot: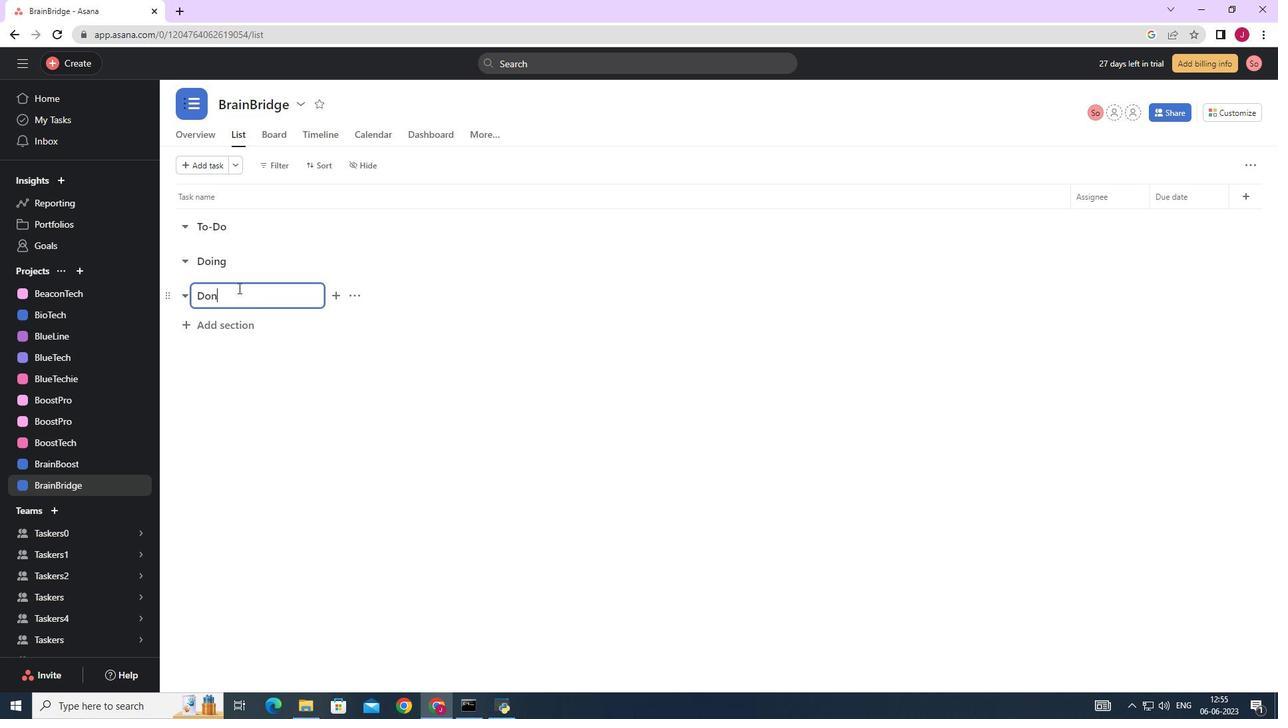 
Action: Mouse moved to (221, 325)
Screenshot: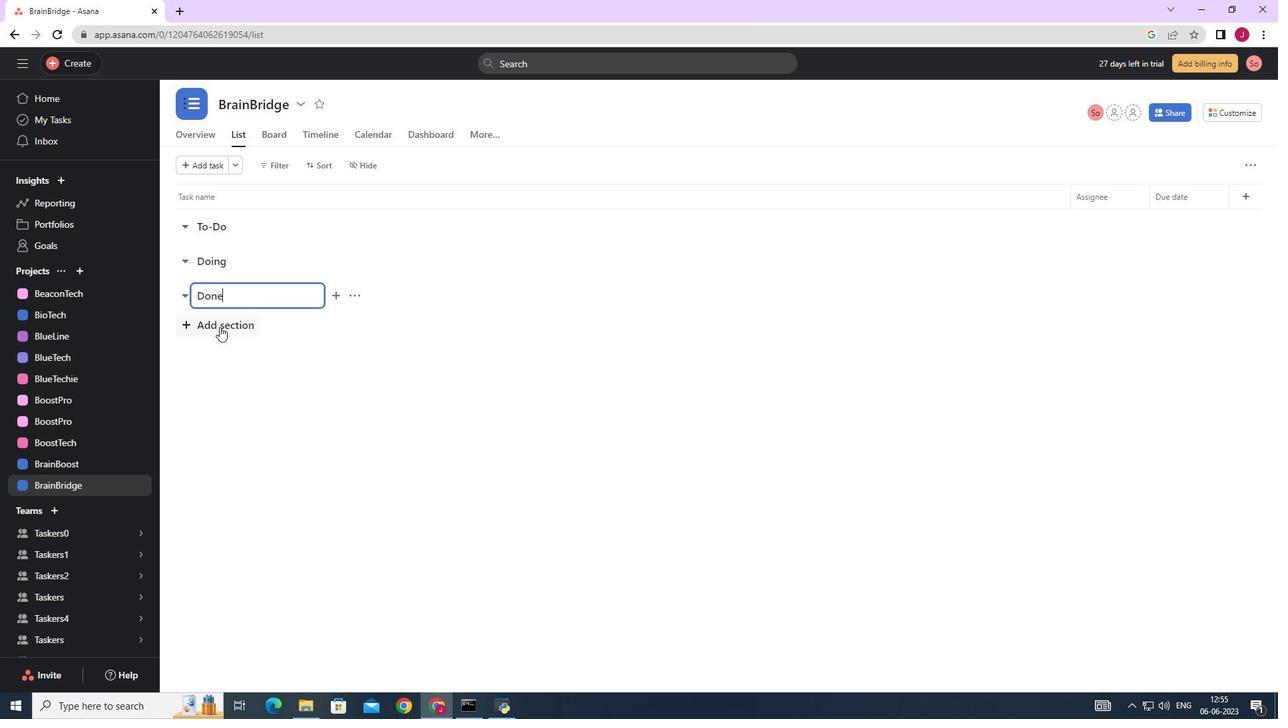 
Action: Mouse pressed left at (221, 325)
Screenshot: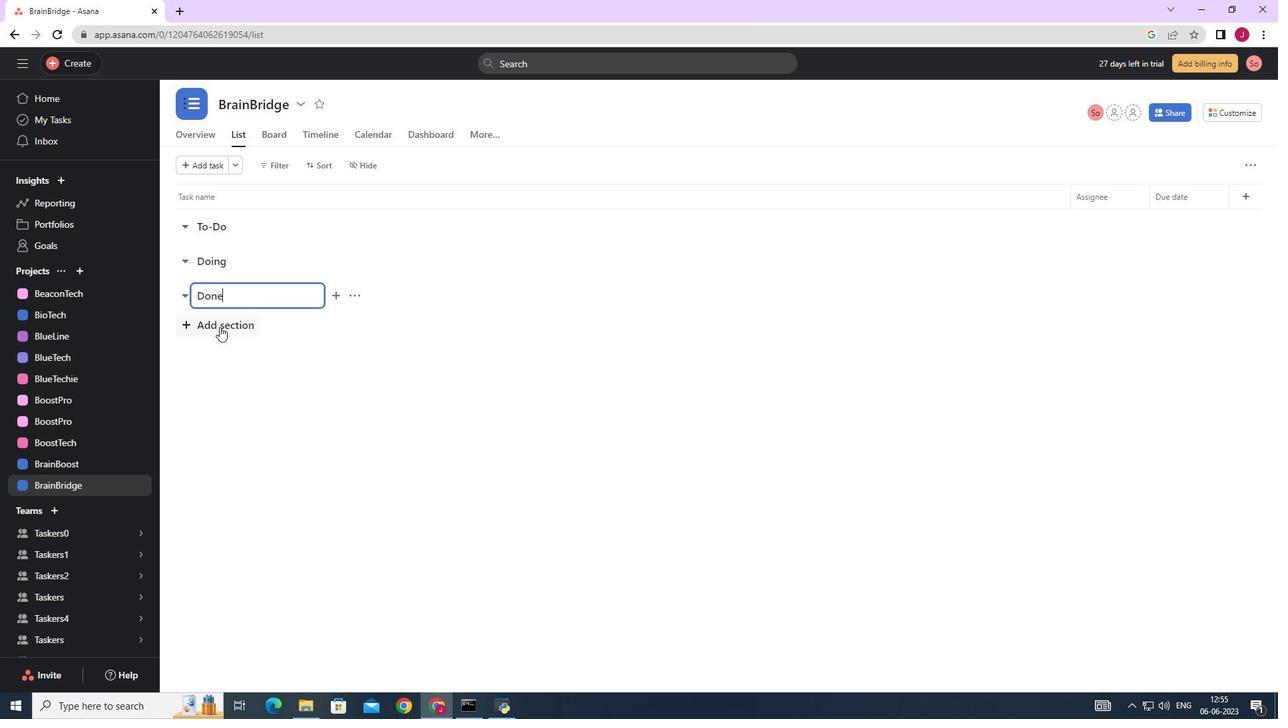 
Action: Mouse moved to (221, 325)
Screenshot: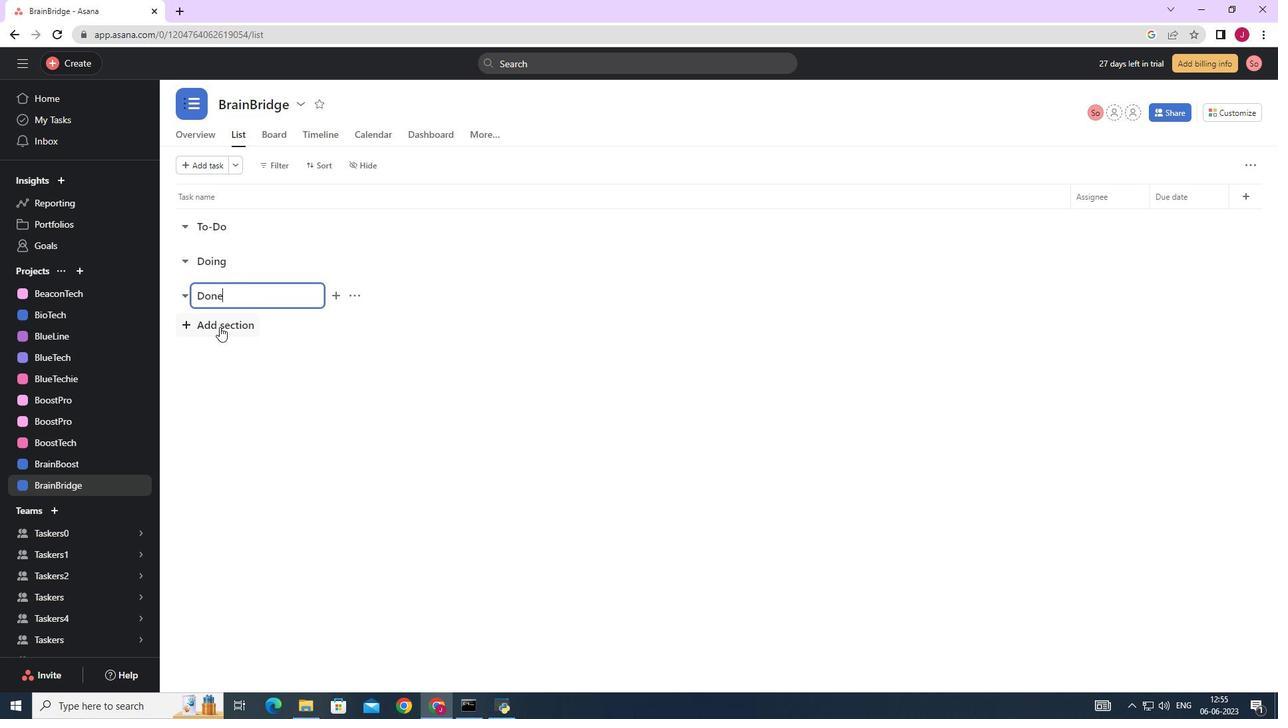 
